 Task: Set the shadow color for the text renderer to white.
Action: Mouse moved to (98, 12)
Screenshot: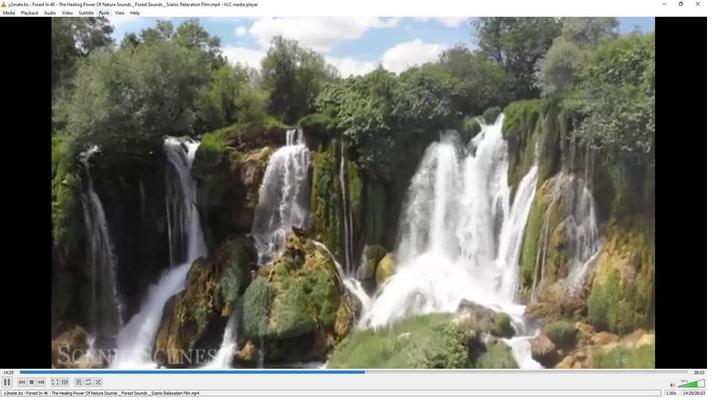 
Action: Mouse pressed left at (98, 12)
Screenshot: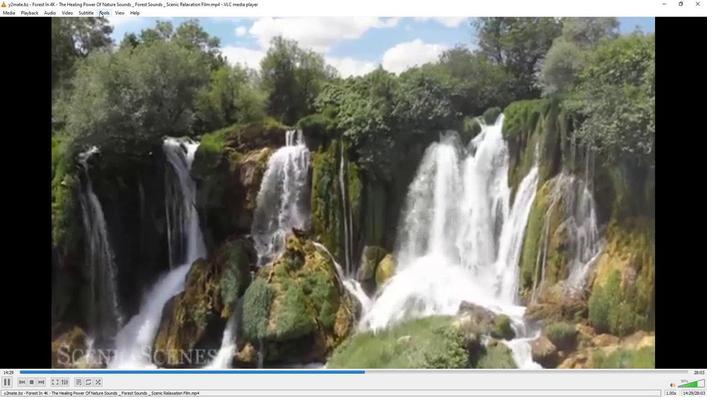 
Action: Mouse moved to (106, 98)
Screenshot: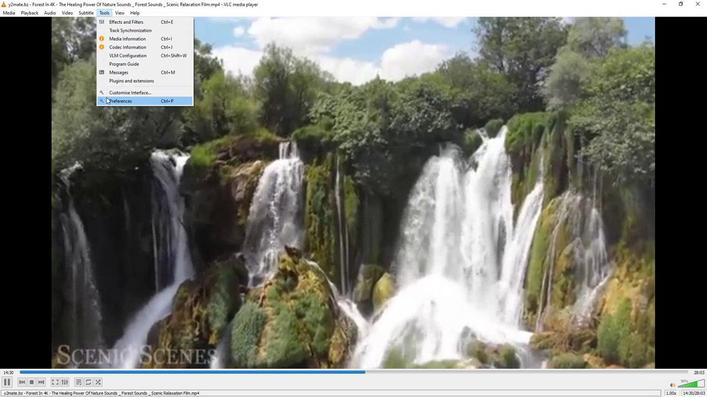 
Action: Mouse pressed left at (106, 98)
Screenshot: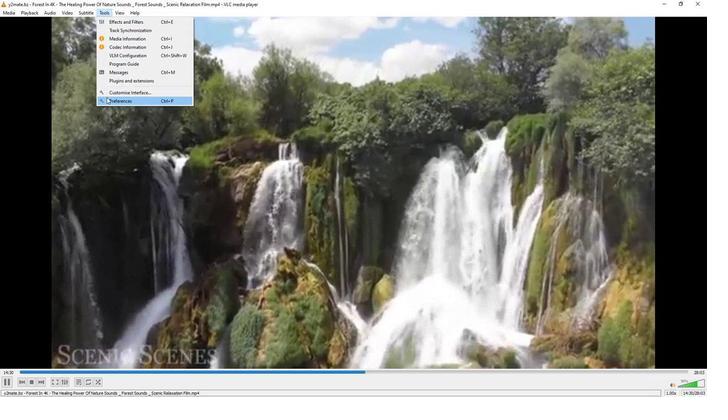 
Action: Mouse moved to (232, 323)
Screenshot: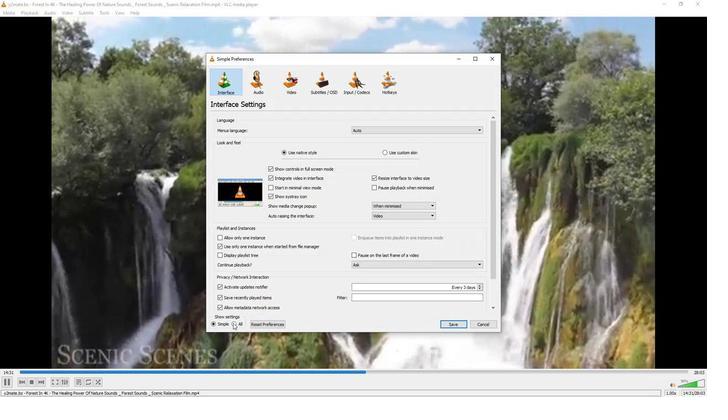
Action: Mouse pressed left at (232, 323)
Screenshot: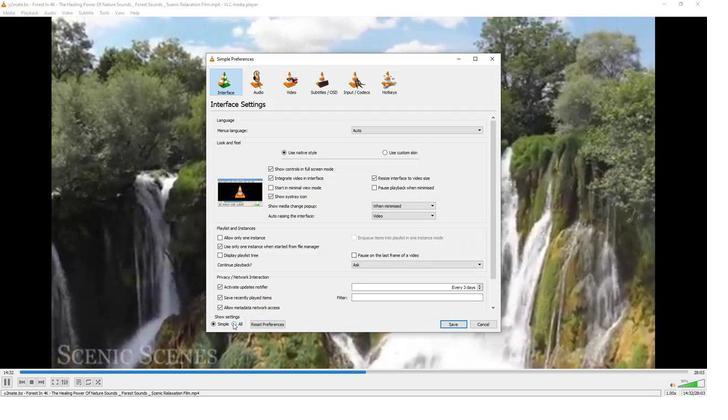 
Action: Mouse moved to (243, 269)
Screenshot: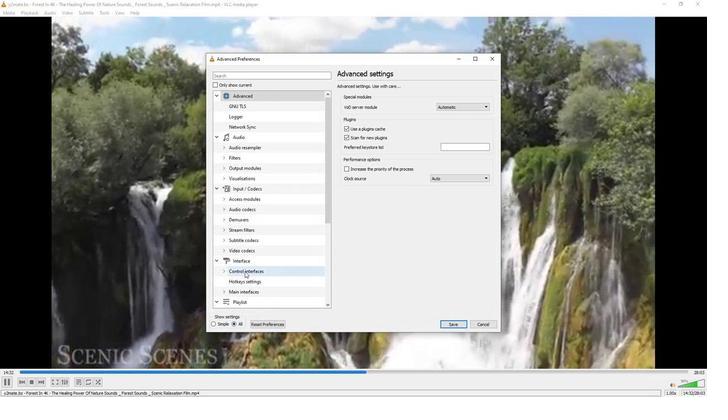 
Action: Mouse scrolled (243, 269) with delta (0, 0)
Screenshot: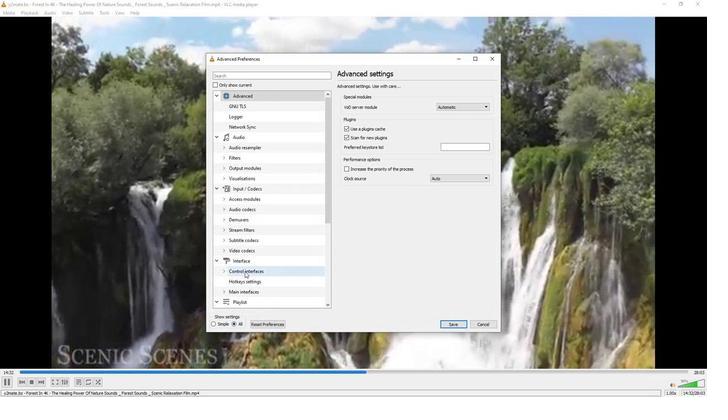 
Action: Mouse moved to (242, 268)
Screenshot: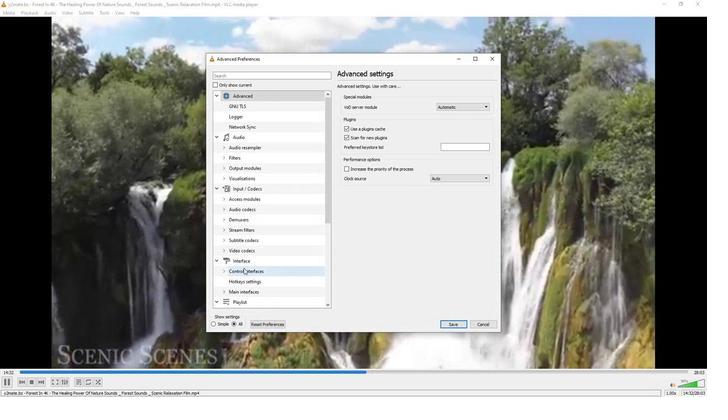 
Action: Mouse scrolled (242, 267) with delta (0, 0)
Screenshot: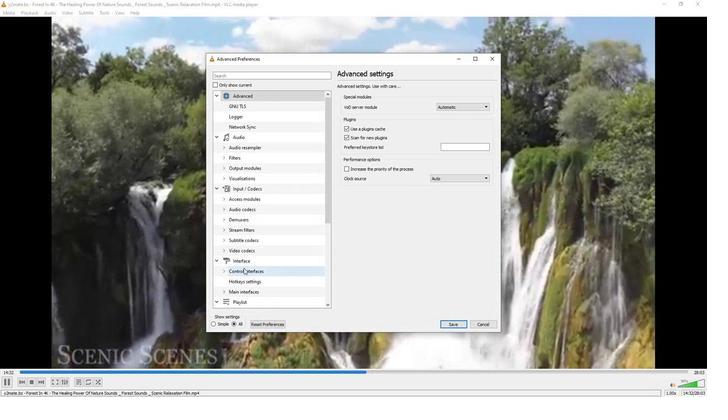 
Action: Mouse moved to (242, 266)
Screenshot: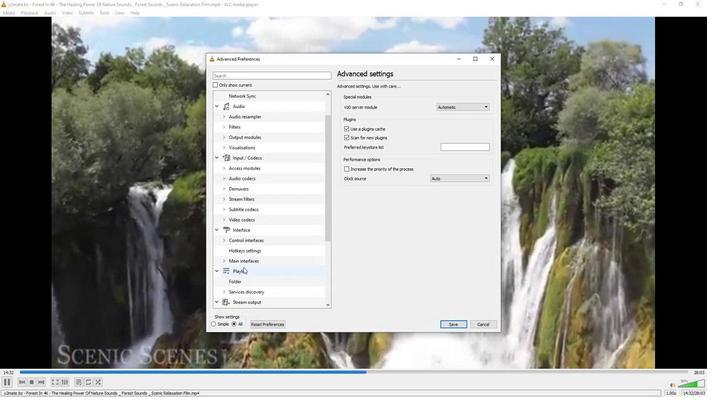 
Action: Mouse scrolled (242, 266) with delta (0, 0)
Screenshot: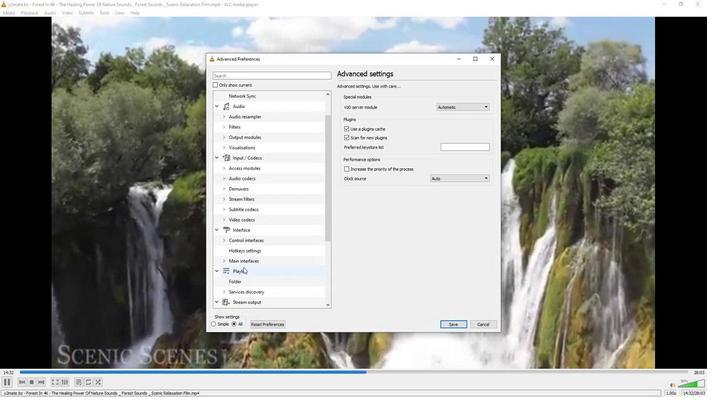 
Action: Mouse moved to (240, 264)
Screenshot: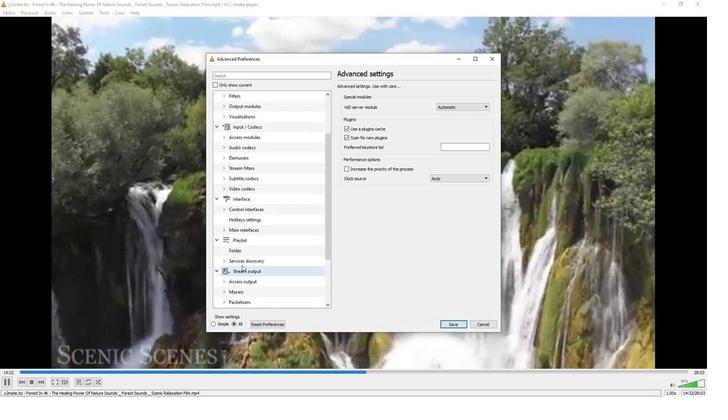 
Action: Mouse scrolled (240, 263) with delta (0, 0)
Screenshot: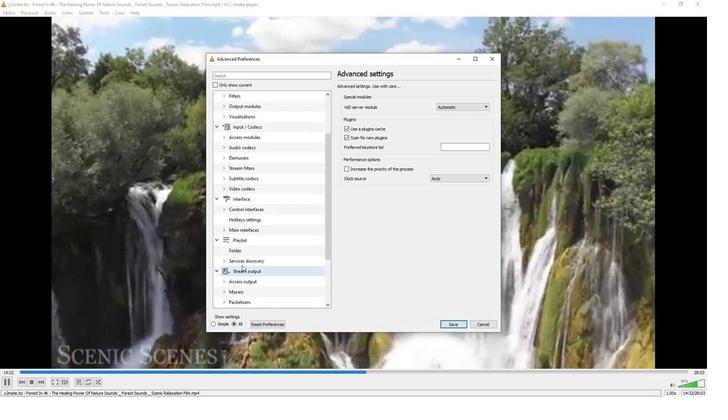 
Action: Mouse moved to (239, 261)
Screenshot: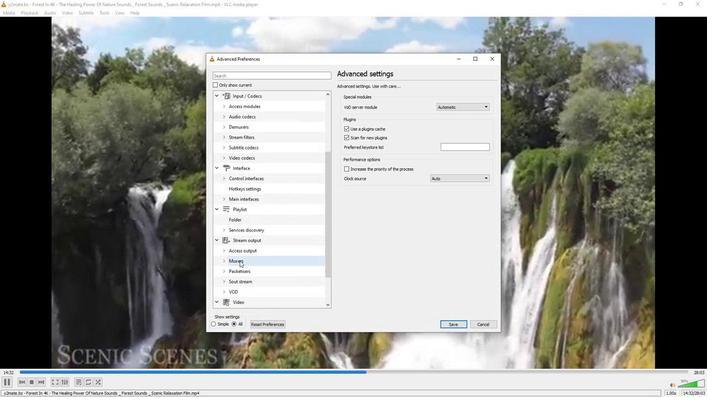 
Action: Mouse scrolled (239, 261) with delta (0, 0)
Screenshot: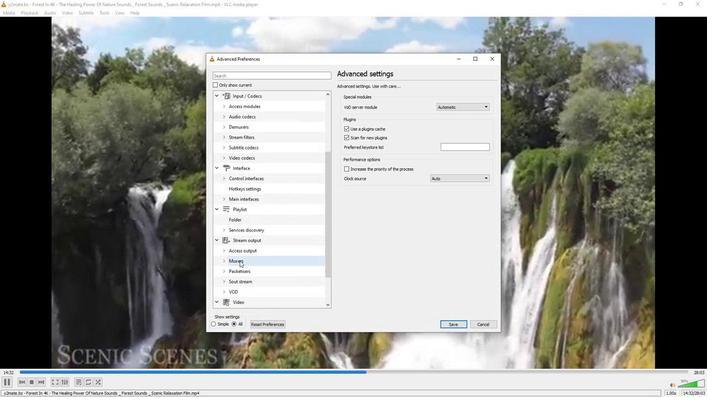 
Action: Mouse moved to (238, 260)
Screenshot: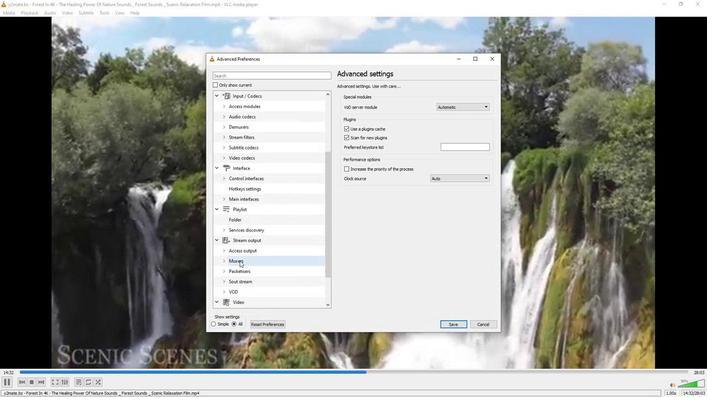 
Action: Mouse scrolled (238, 260) with delta (0, 0)
Screenshot: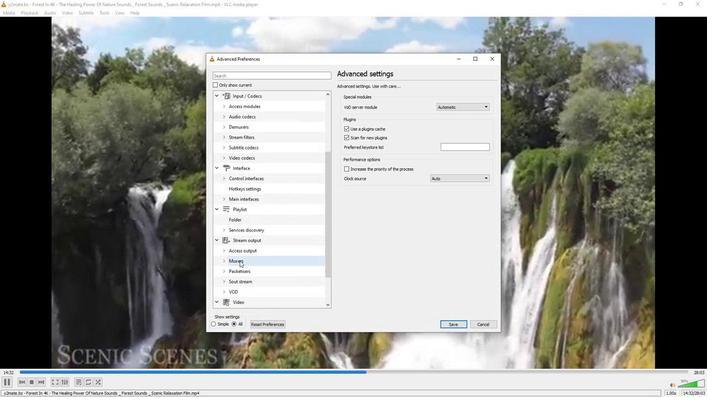 
Action: Mouse moved to (237, 258)
Screenshot: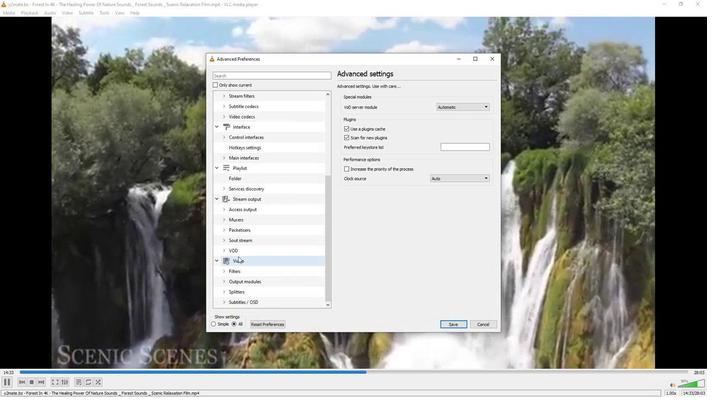
Action: Mouse scrolled (237, 258) with delta (0, 0)
Screenshot: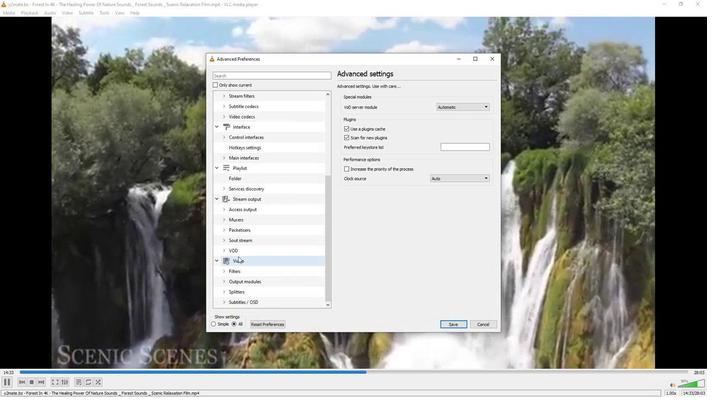 
Action: Mouse moved to (236, 255)
Screenshot: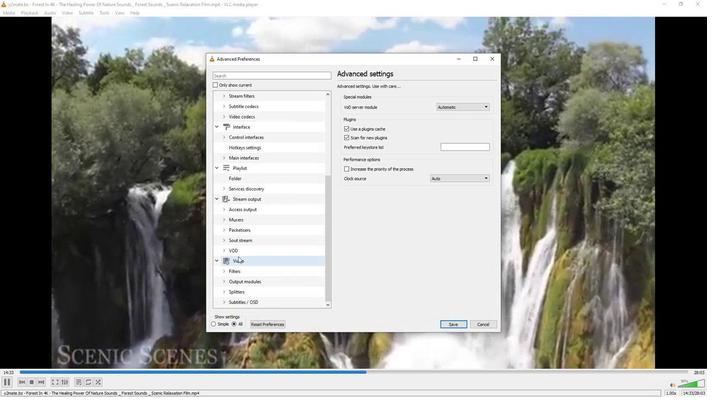 
Action: Mouse scrolled (236, 255) with delta (0, 0)
Screenshot: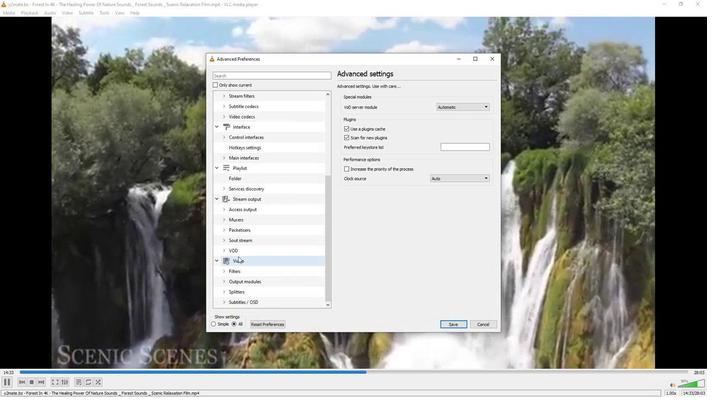 
Action: Mouse moved to (235, 253)
Screenshot: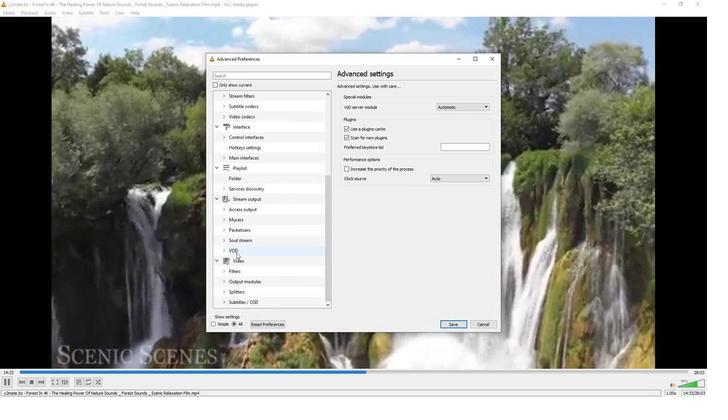 
Action: Mouse scrolled (235, 253) with delta (0, 0)
Screenshot: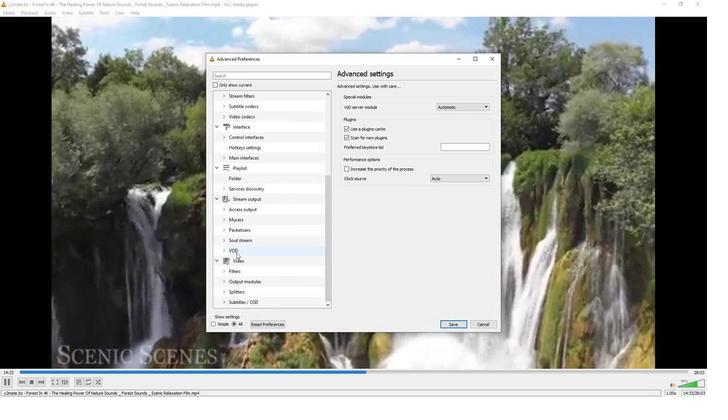 
Action: Mouse moved to (223, 303)
Screenshot: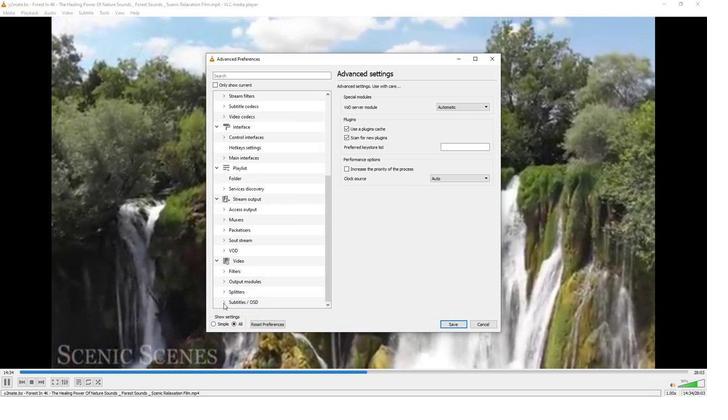 
Action: Mouse pressed left at (223, 303)
Screenshot: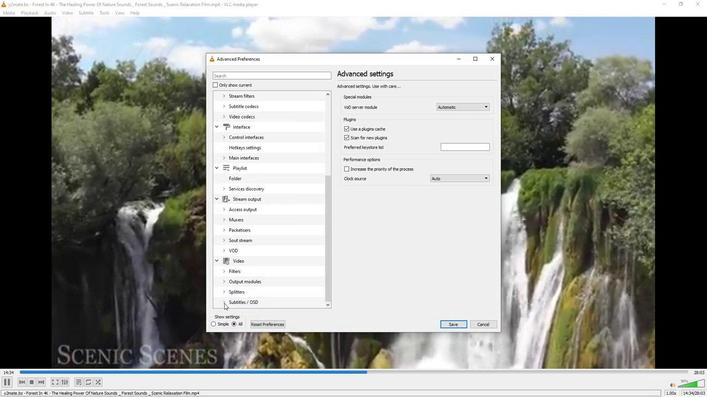 
Action: Mouse moved to (240, 274)
Screenshot: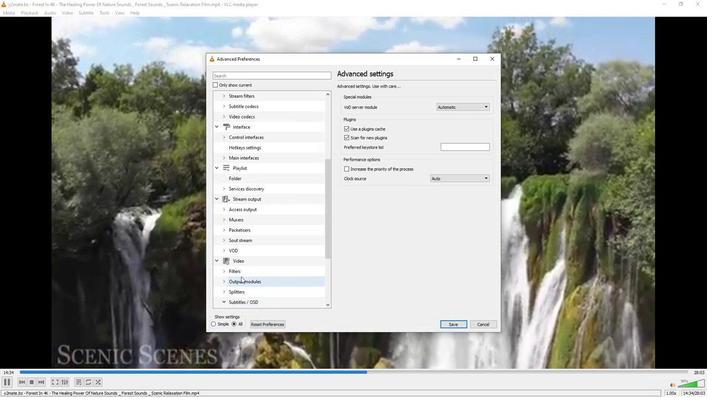 
Action: Mouse scrolled (240, 274) with delta (0, 0)
Screenshot: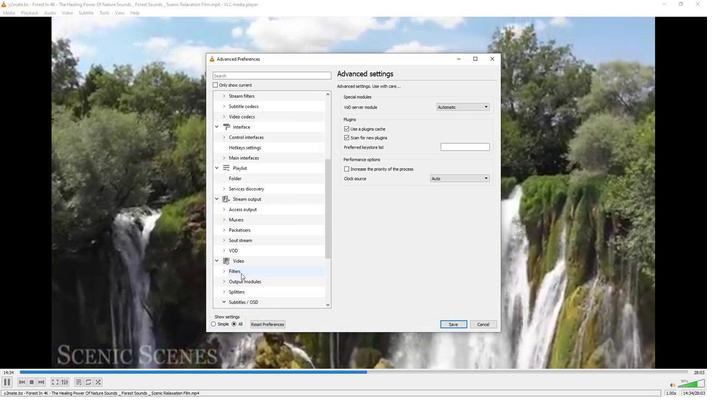
Action: Mouse moved to (240, 274)
Screenshot: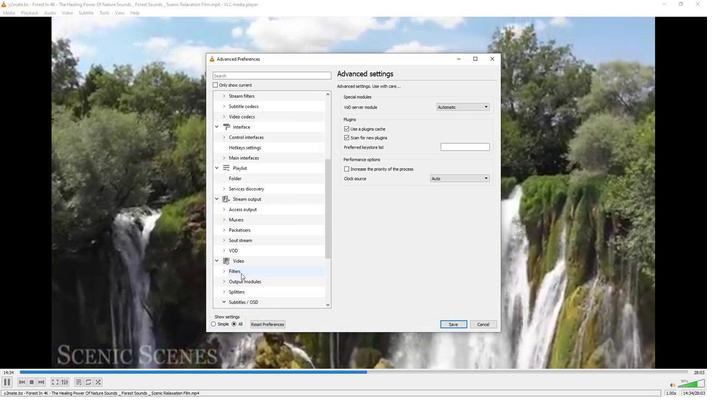 
Action: Mouse scrolled (240, 273) with delta (0, 0)
Screenshot: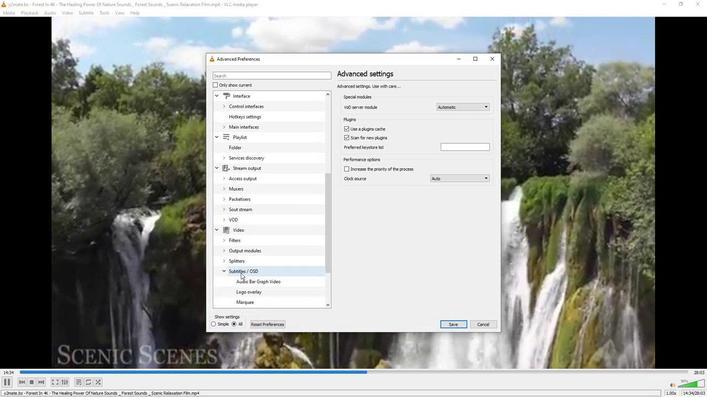 
Action: Mouse scrolled (240, 273) with delta (0, 0)
Screenshot: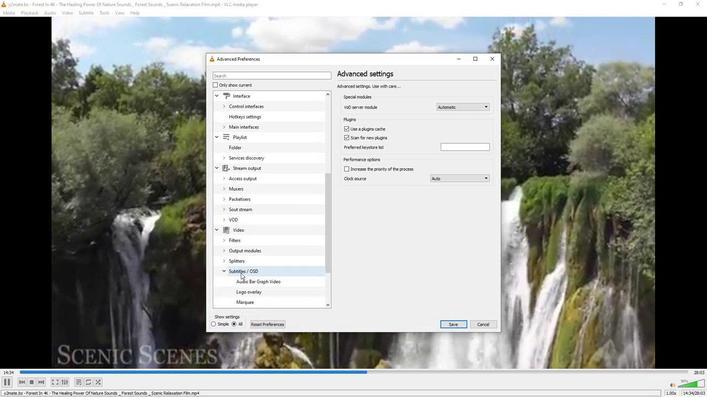 
Action: Mouse scrolled (240, 273) with delta (0, 0)
Screenshot: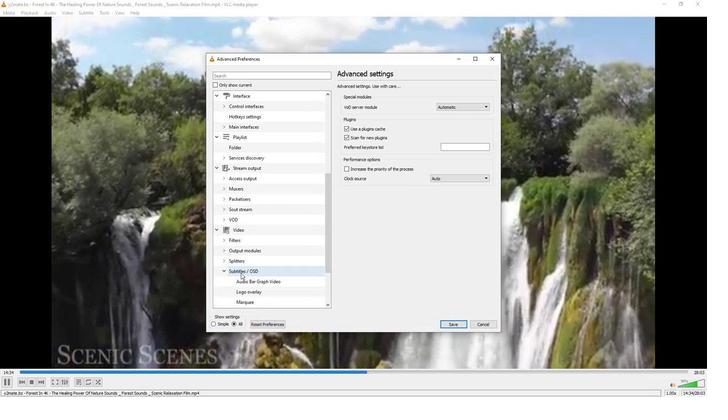 
Action: Mouse scrolled (240, 273) with delta (0, 0)
Screenshot: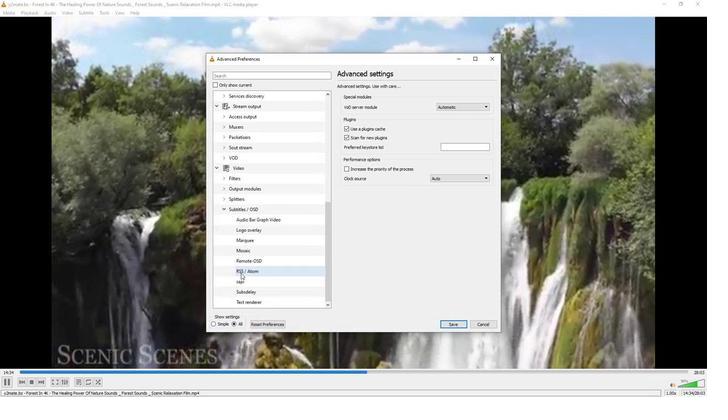 
Action: Mouse moved to (239, 271)
Screenshot: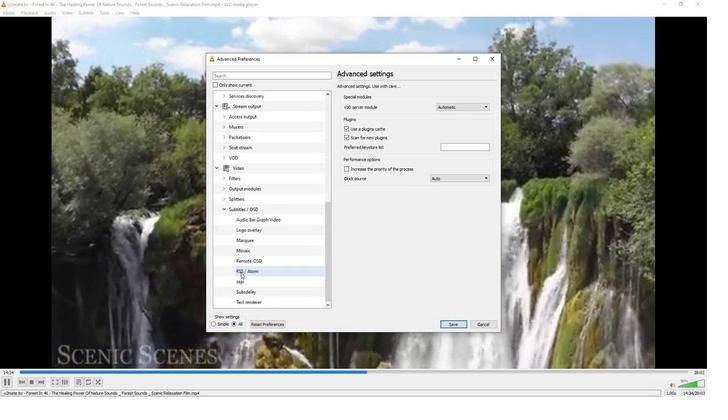 
Action: Mouse scrolled (239, 271) with delta (0, 0)
Screenshot: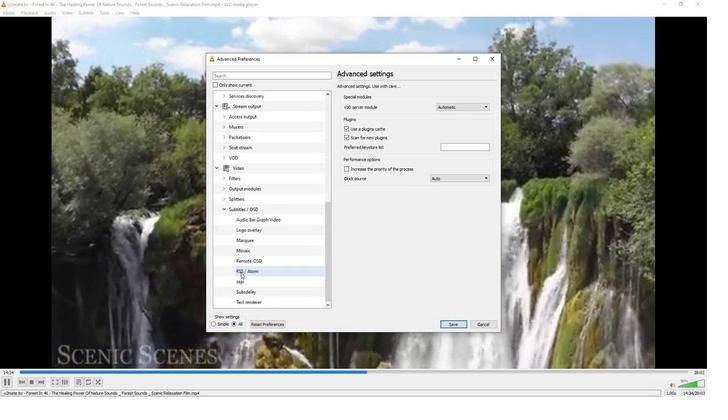 
Action: Mouse moved to (238, 268)
Screenshot: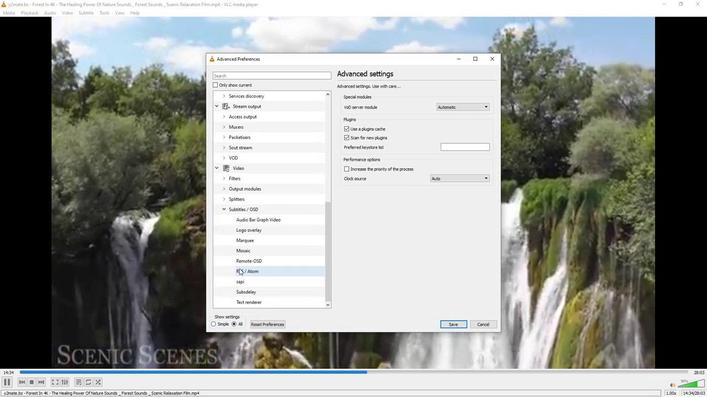 
Action: Mouse scrolled (238, 268) with delta (0, 0)
Screenshot: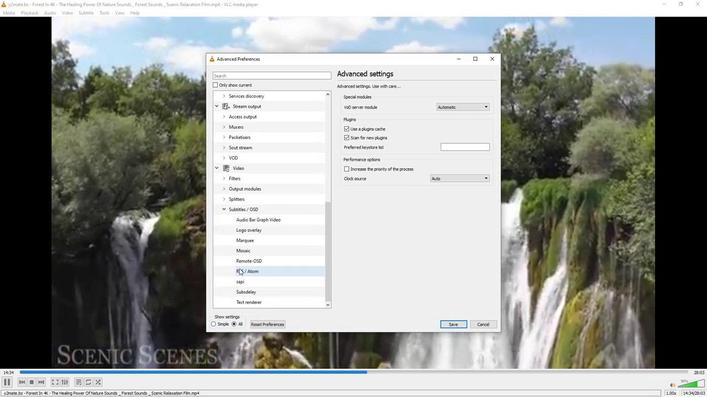 
Action: Mouse moved to (237, 266)
Screenshot: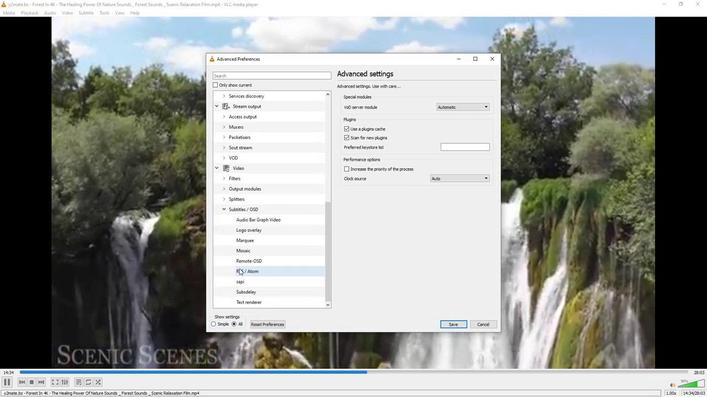 
Action: Mouse scrolled (237, 265) with delta (0, 0)
Screenshot: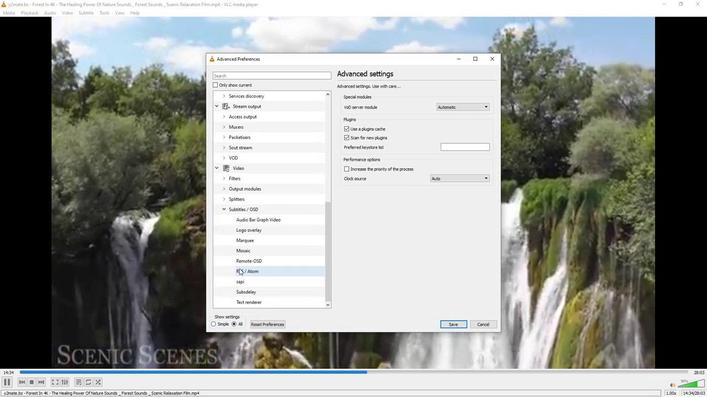 
Action: Mouse moved to (242, 302)
Screenshot: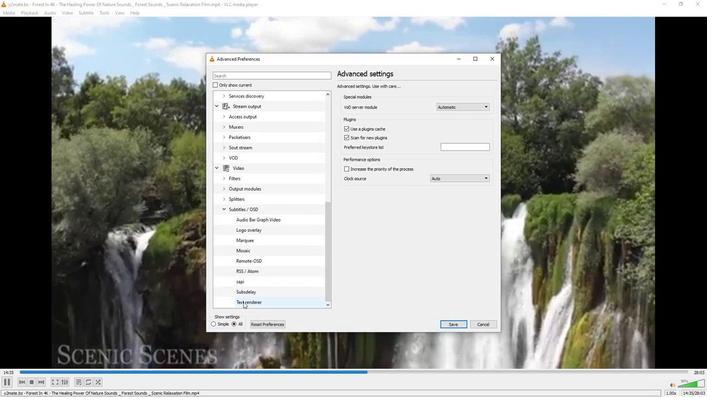 
Action: Mouse pressed left at (242, 302)
Screenshot: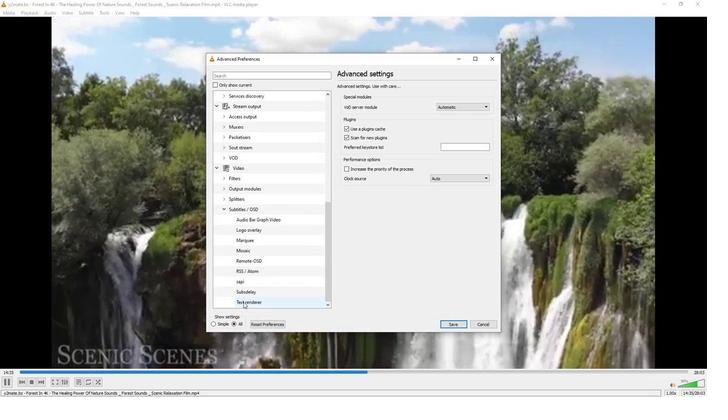 
Action: Mouse moved to (483, 226)
Screenshot: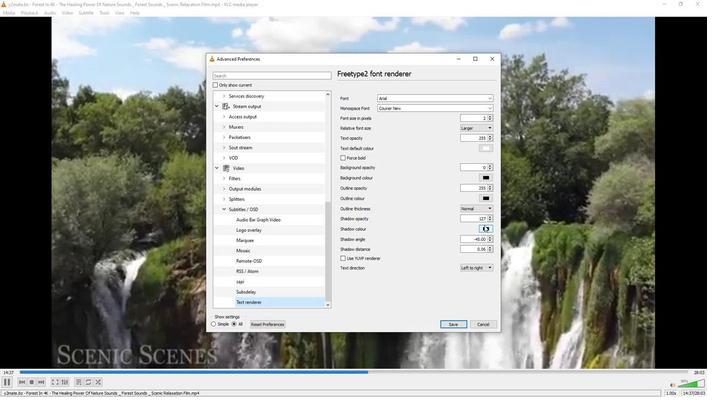 
Action: Mouse pressed left at (483, 226)
Screenshot: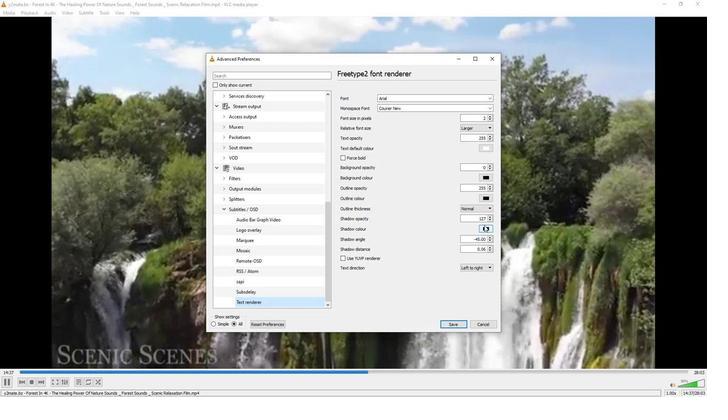 
Action: Mouse moved to (335, 183)
Screenshot: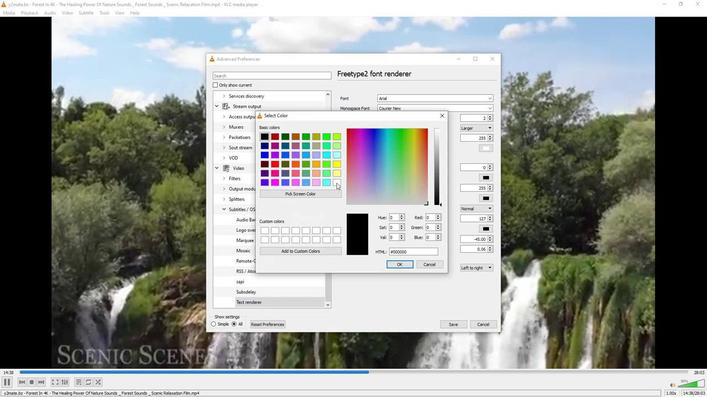 
Action: Mouse pressed left at (335, 183)
Screenshot: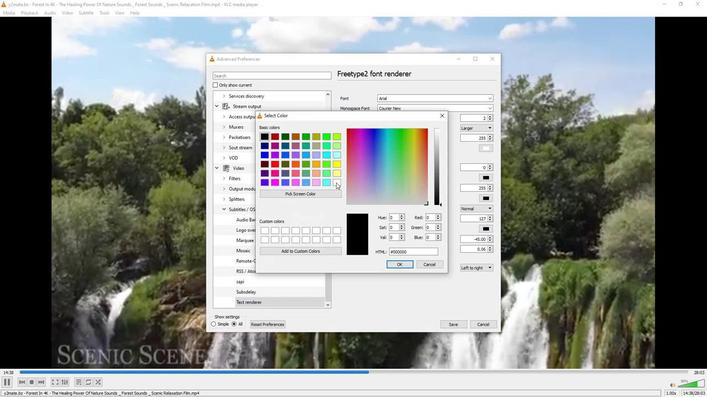 
Action: Mouse moved to (396, 264)
Screenshot: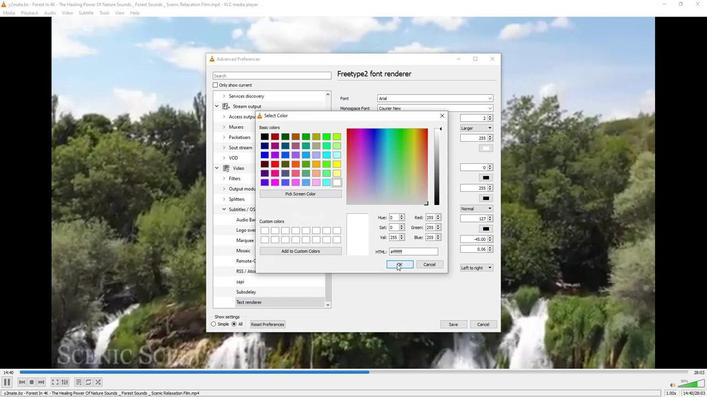 
Action: Mouse pressed left at (396, 264)
Screenshot: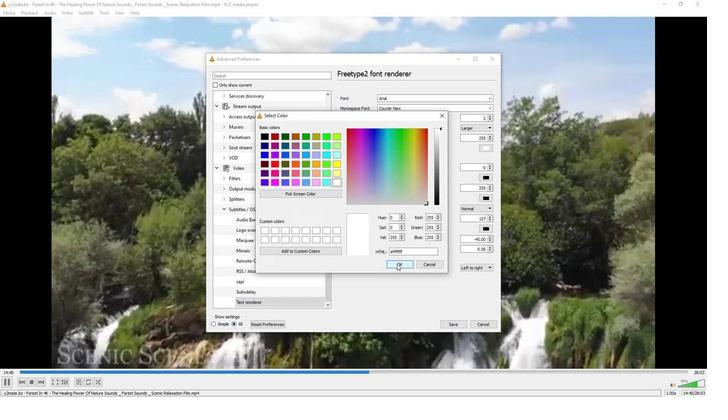 
